 Task: Set "Maximum video width" for transcode stream output to "80".
Action: Mouse moved to (89, 11)
Screenshot: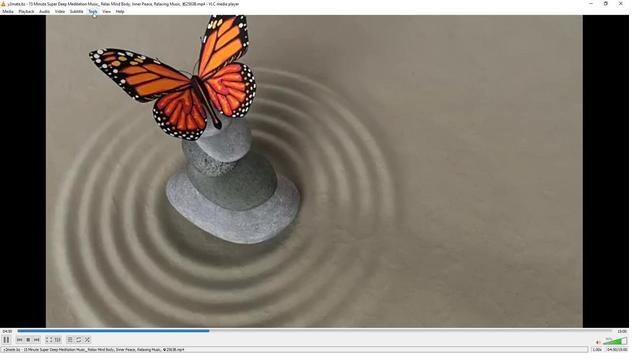 
Action: Mouse pressed left at (89, 11)
Screenshot: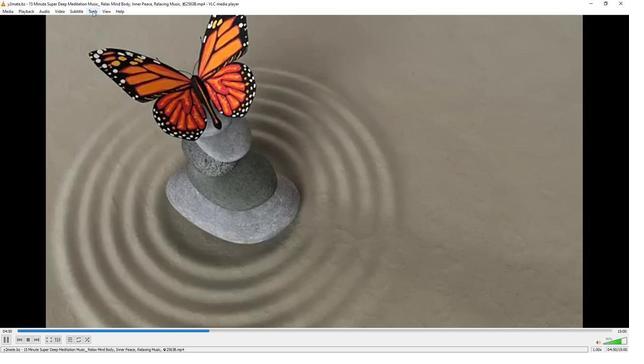 
Action: Mouse moved to (111, 88)
Screenshot: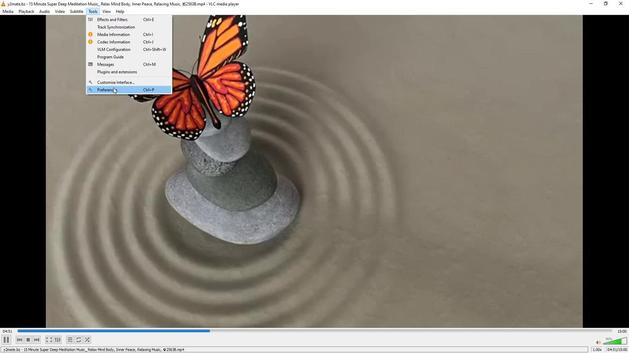 
Action: Mouse pressed left at (111, 88)
Screenshot: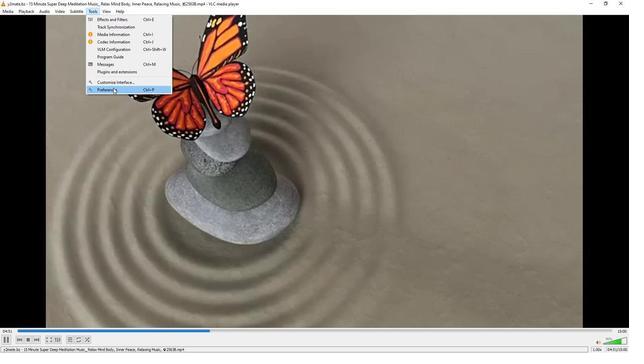 
Action: Mouse moved to (211, 288)
Screenshot: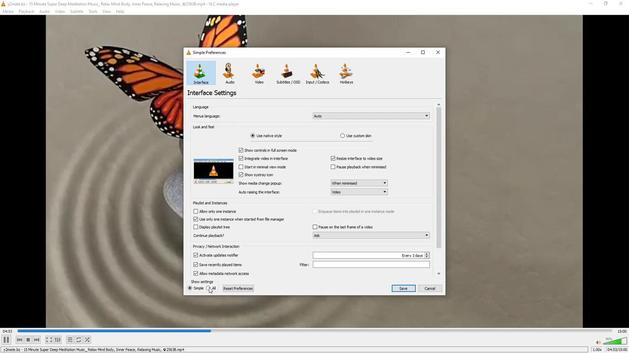 
Action: Mouse pressed left at (211, 288)
Screenshot: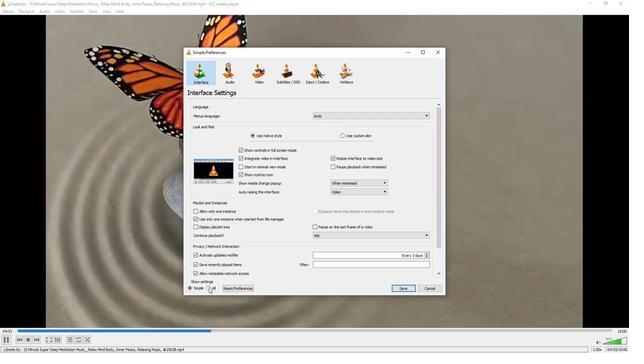 
Action: Mouse moved to (213, 234)
Screenshot: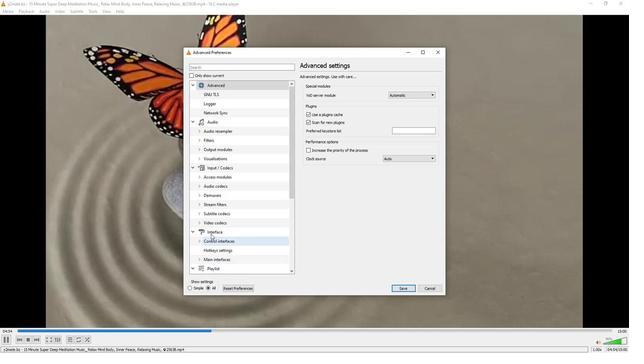 
Action: Mouse scrolled (213, 234) with delta (0, 0)
Screenshot: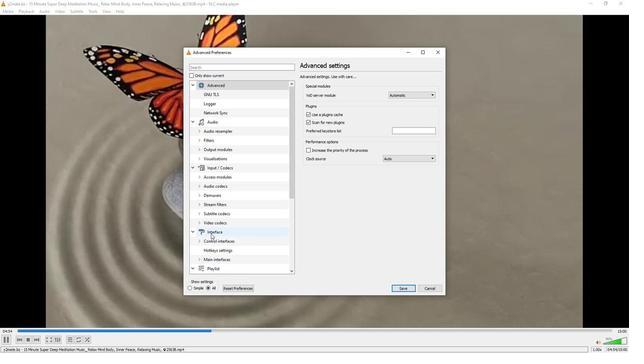 
Action: Mouse scrolled (213, 234) with delta (0, 0)
Screenshot: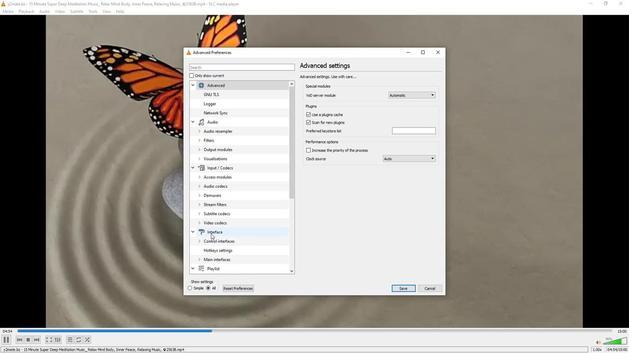 
Action: Mouse moved to (213, 233)
Screenshot: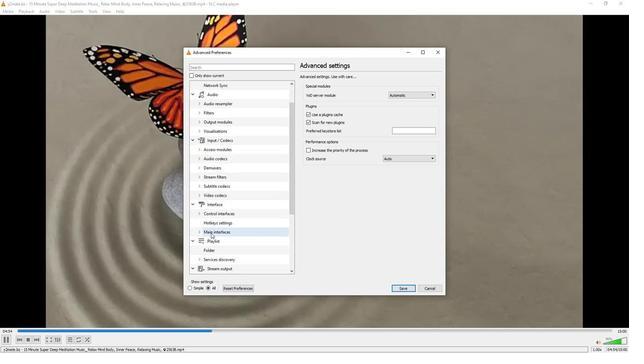 
Action: Mouse scrolled (213, 233) with delta (0, 0)
Screenshot: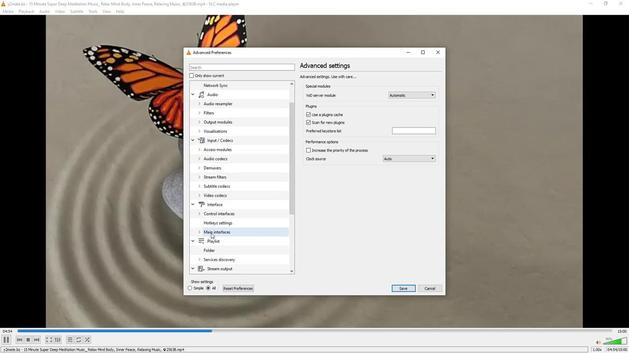 
Action: Mouse moved to (213, 232)
Screenshot: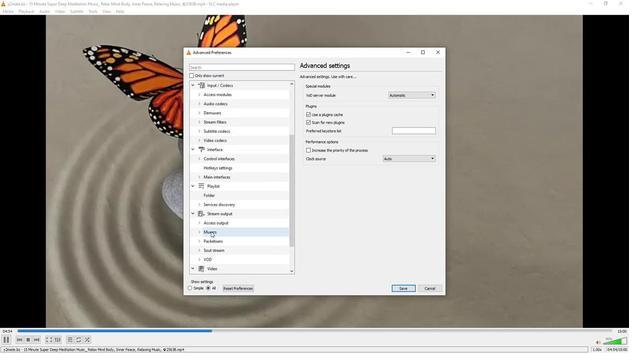 
Action: Mouse scrolled (213, 232) with delta (0, 0)
Screenshot: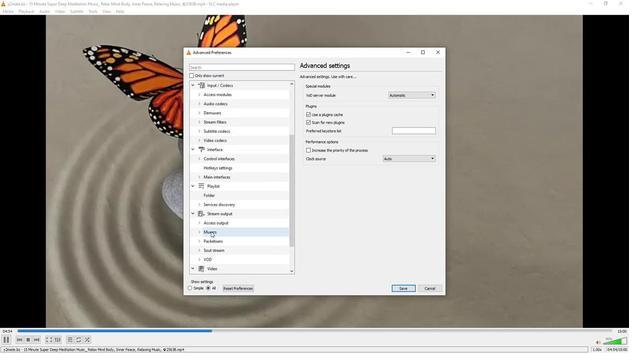 
Action: Mouse moved to (213, 233)
Screenshot: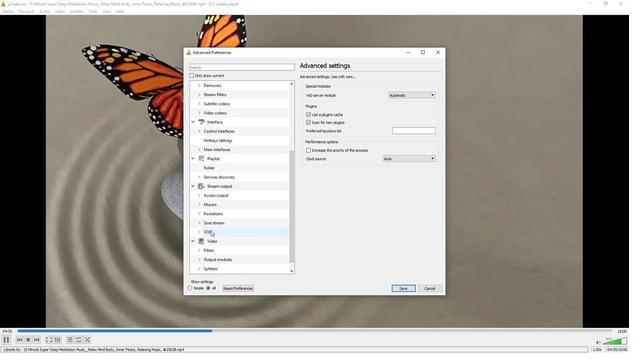 
Action: Mouse scrolled (213, 232) with delta (0, 0)
Screenshot: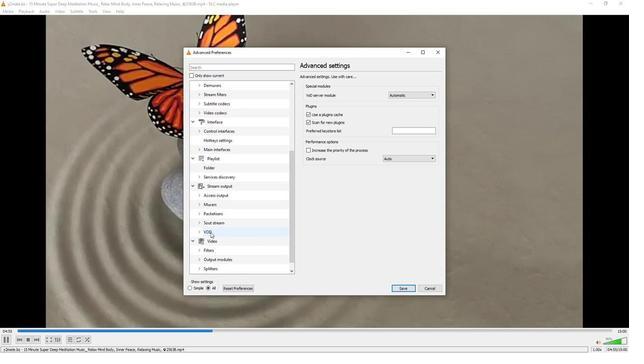 
Action: Mouse moved to (203, 214)
Screenshot: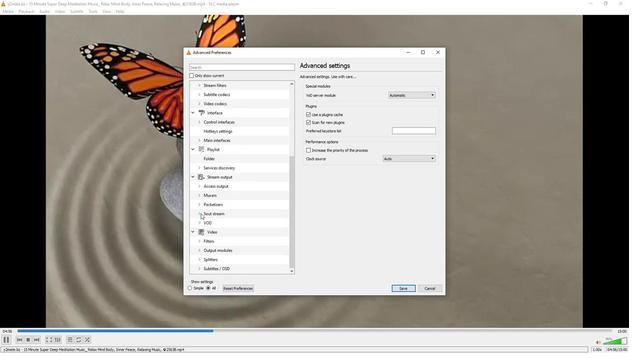 
Action: Mouse pressed left at (203, 214)
Screenshot: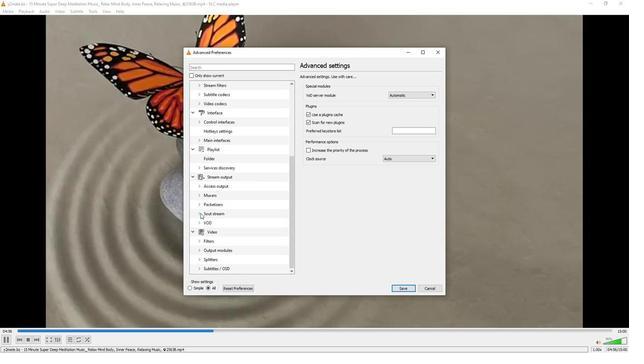 
Action: Mouse scrolled (203, 213) with delta (0, 0)
Screenshot: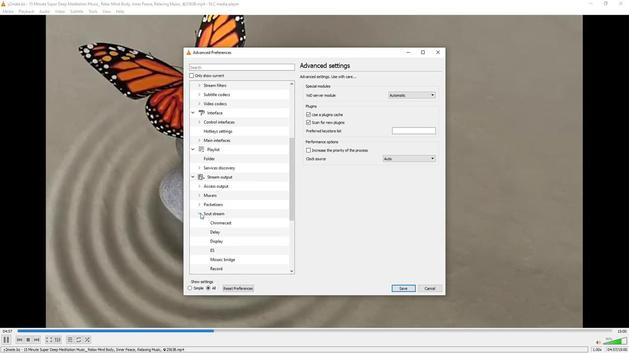 
Action: Mouse scrolled (203, 213) with delta (0, 0)
Screenshot: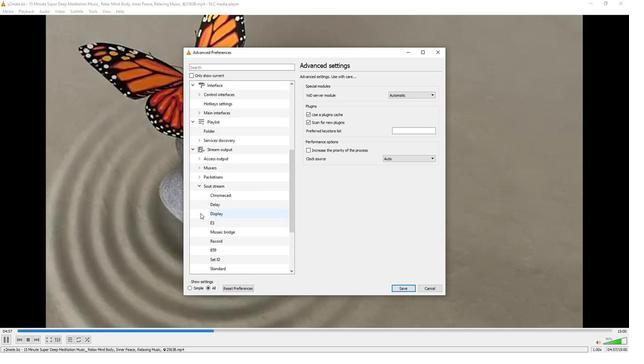 
Action: Mouse scrolled (203, 213) with delta (0, 0)
Screenshot: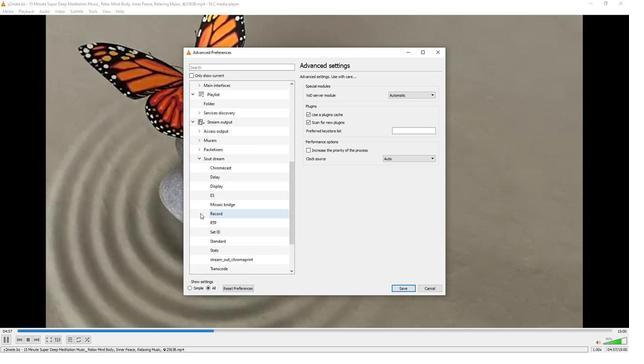 
Action: Mouse moved to (220, 241)
Screenshot: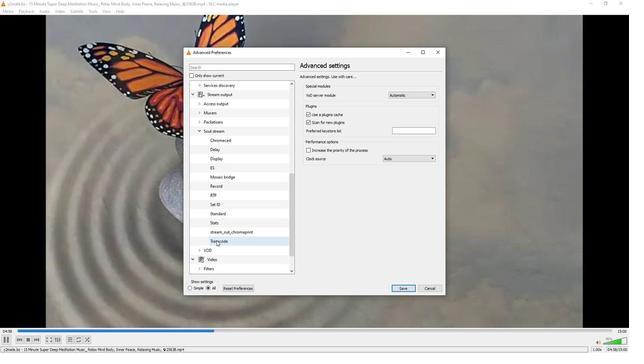 
Action: Mouse pressed left at (220, 241)
Screenshot: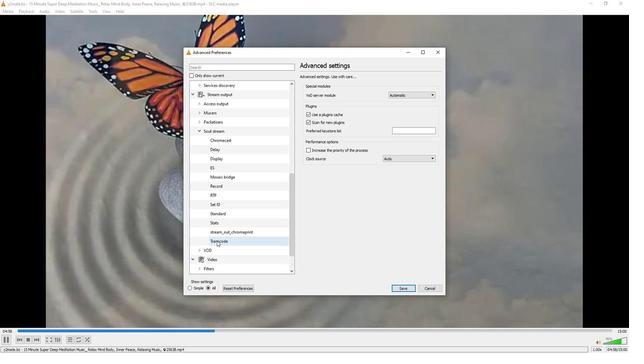 
Action: Mouse moved to (342, 272)
Screenshot: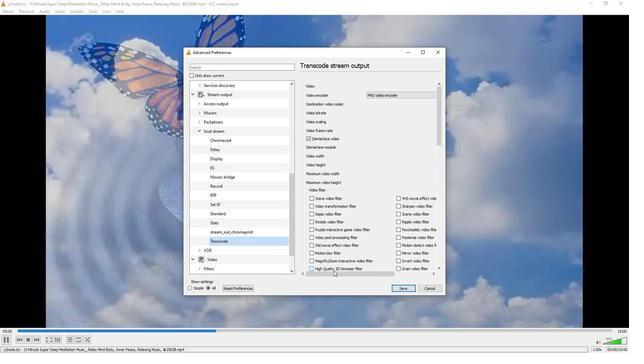 
Action: Mouse pressed left at (342, 272)
Screenshot: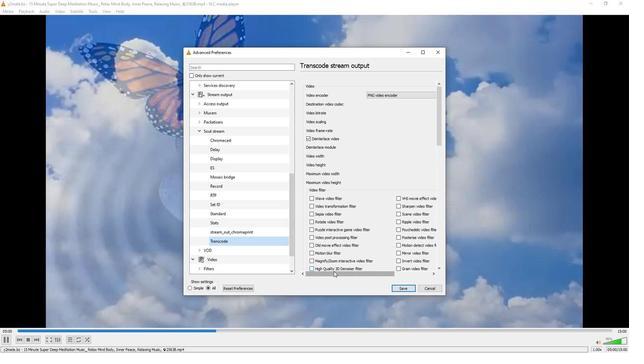 
Action: Mouse moved to (434, 174)
Screenshot: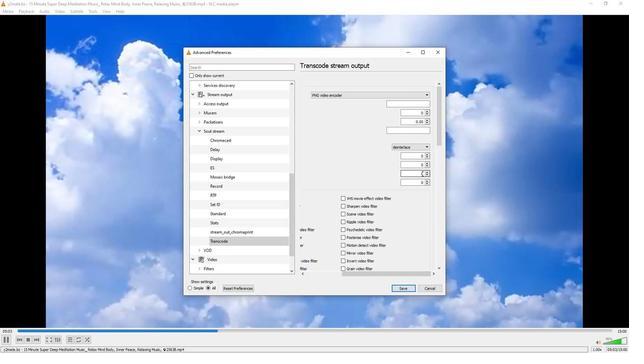 
Action: Mouse pressed left at (434, 174)
Screenshot: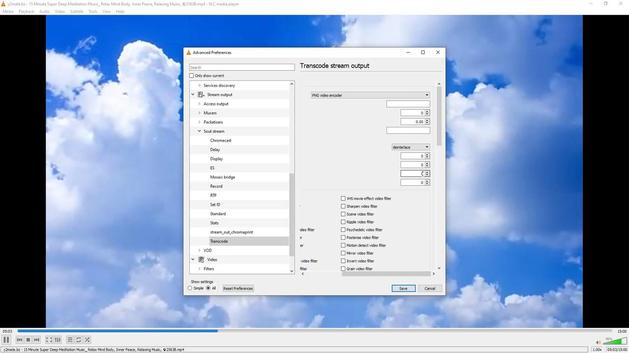 
Action: Mouse moved to (448, 180)
Screenshot: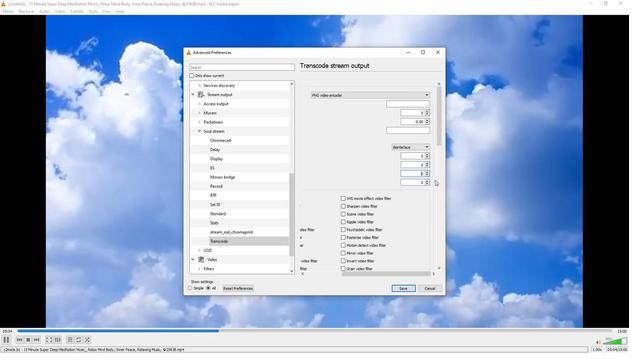 
Action: Key pressed 8
Screenshot: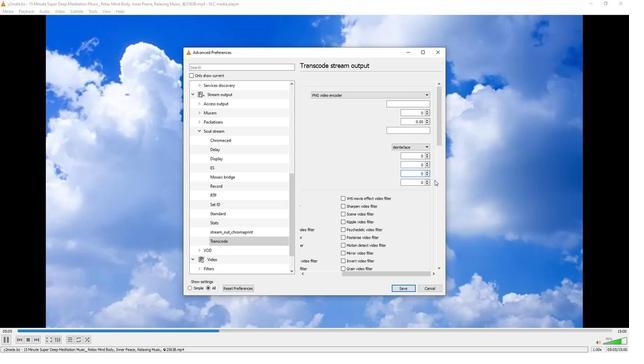 
Action: Mouse moved to (397, 210)
Screenshot: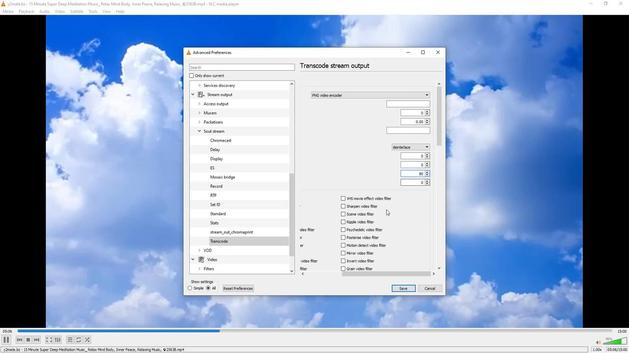 
